 Task: Add Sprouts Chocolate Whey Protein Packets to the cart.
Action: Mouse moved to (17, 84)
Screenshot: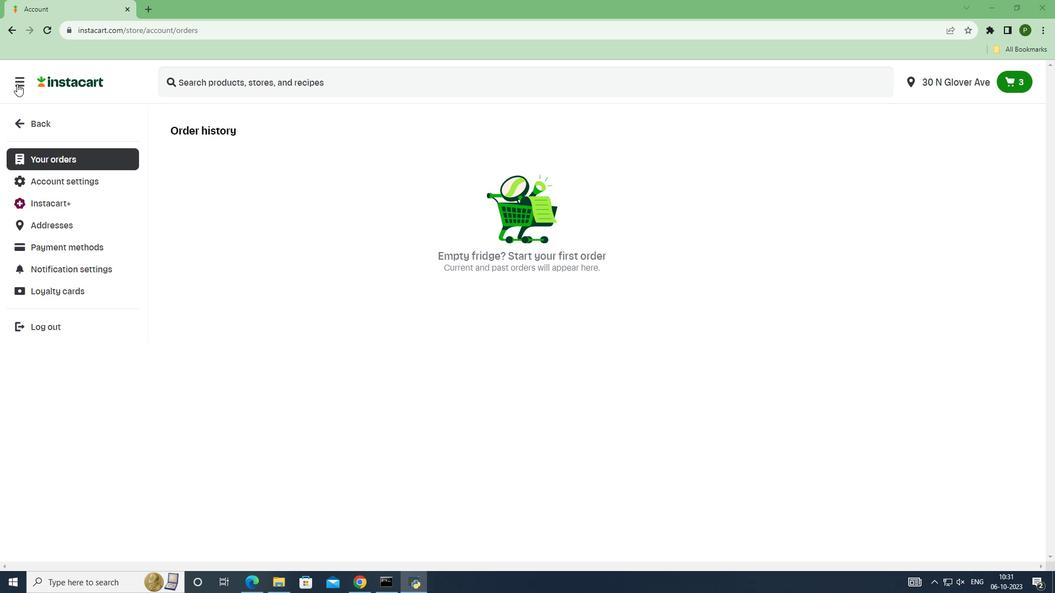 
Action: Mouse pressed left at (17, 84)
Screenshot: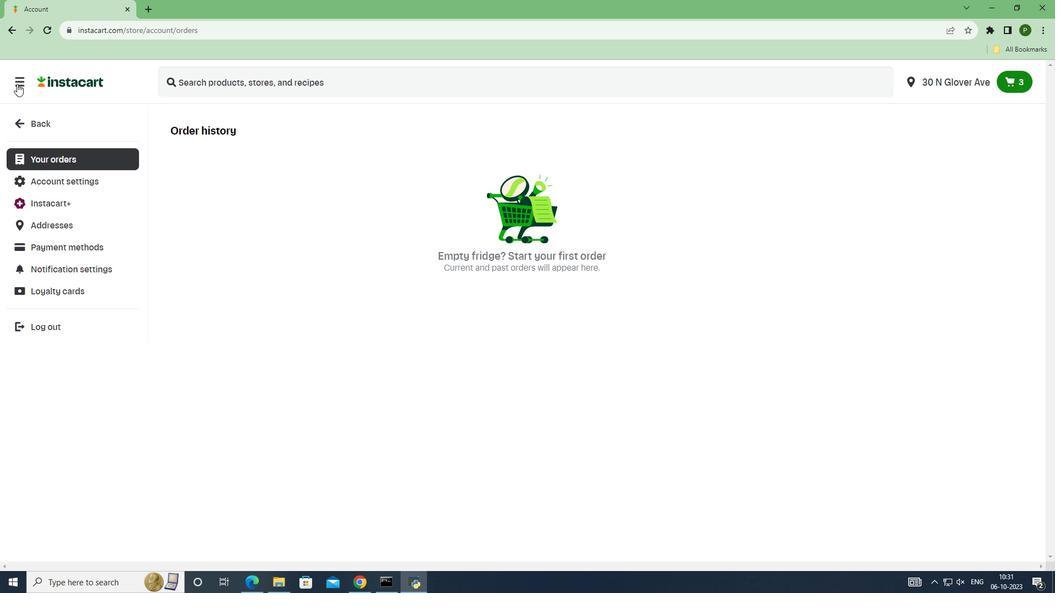 
Action: Mouse moved to (48, 285)
Screenshot: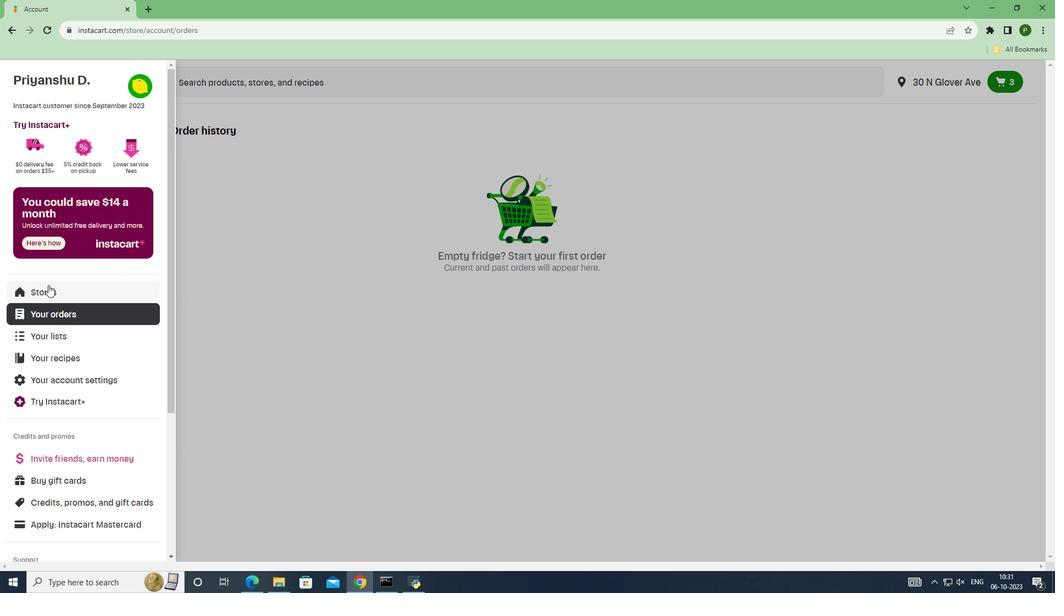 
Action: Mouse pressed left at (48, 285)
Screenshot: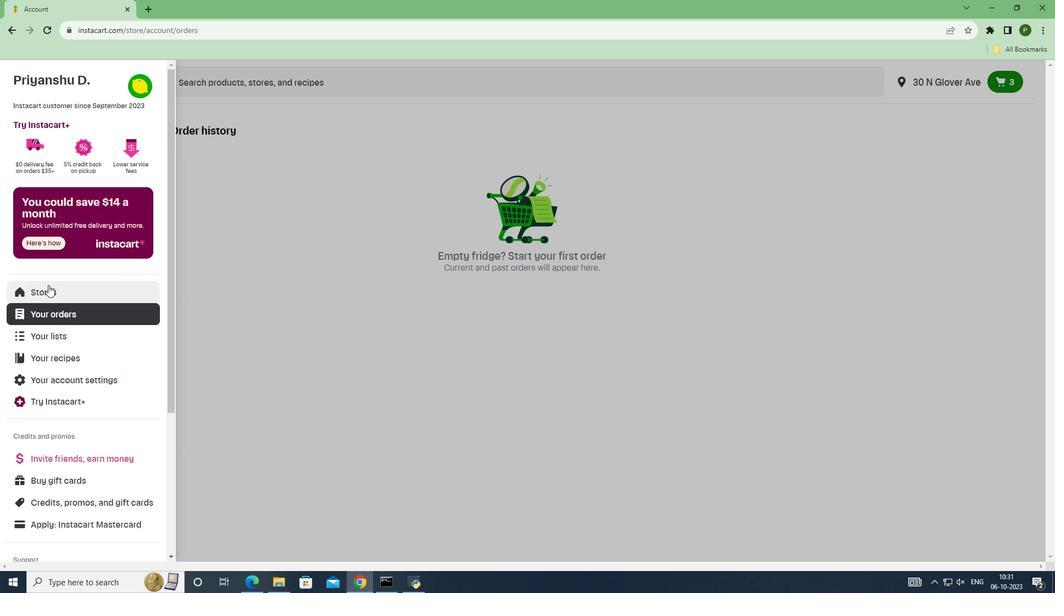 
Action: Mouse moved to (234, 129)
Screenshot: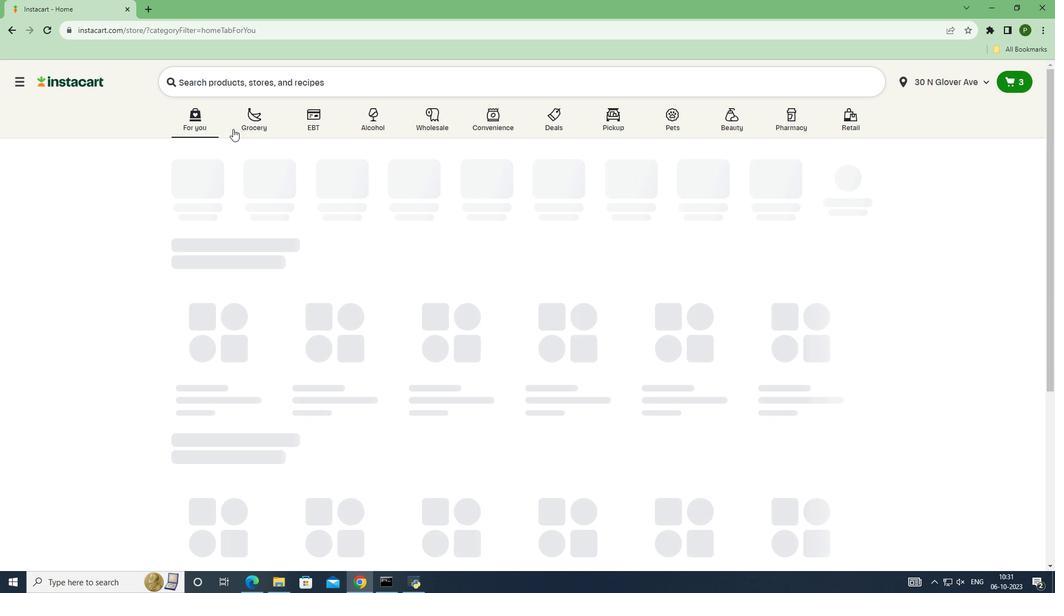 
Action: Mouse pressed left at (234, 129)
Screenshot: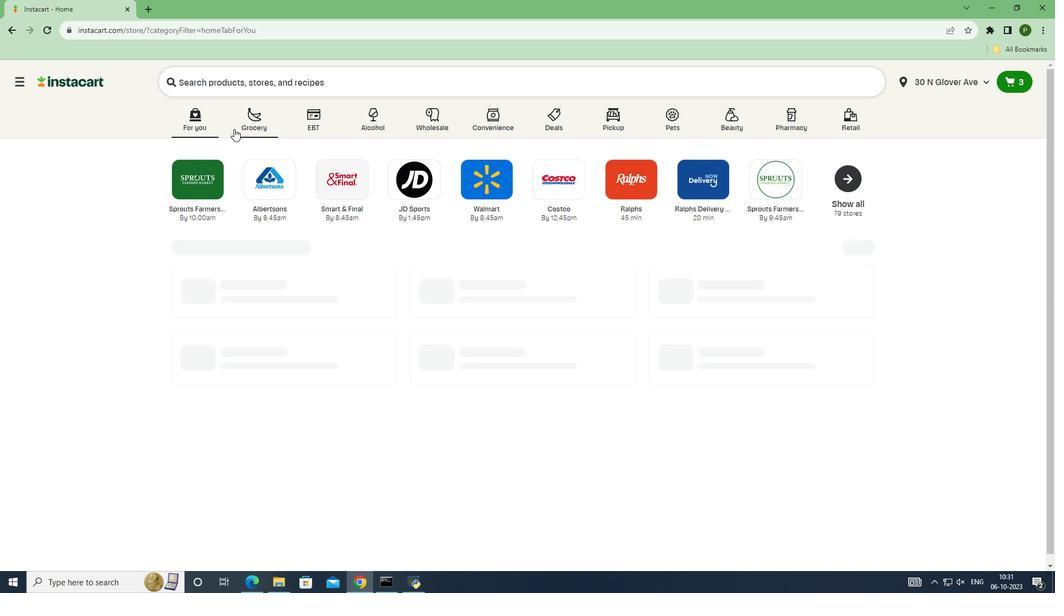 
Action: Mouse moved to (243, 193)
Screenshot: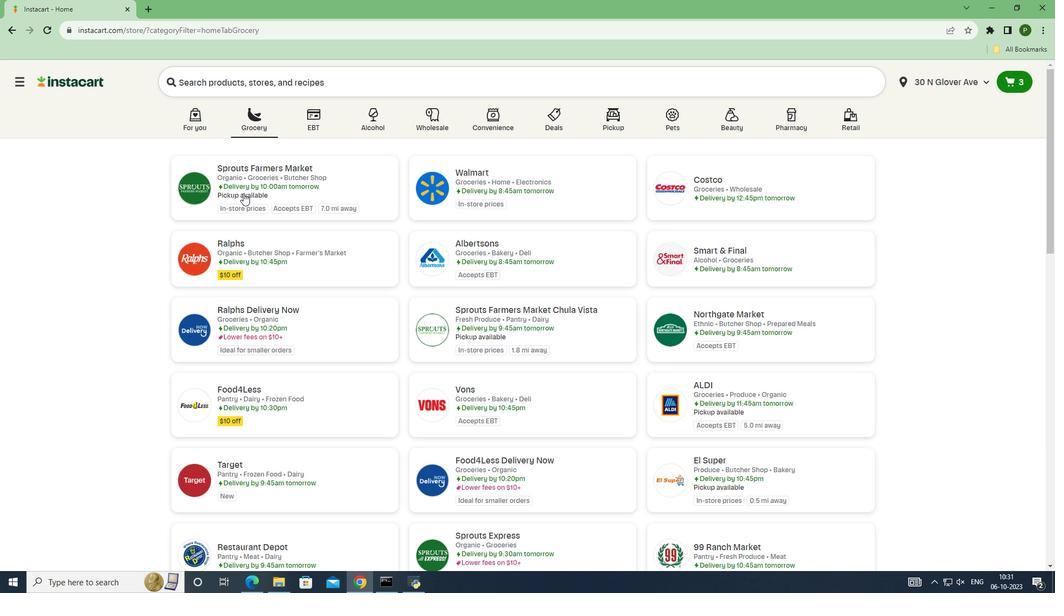 
Action: Mouse pressed left at (243, 193)
Screenshot: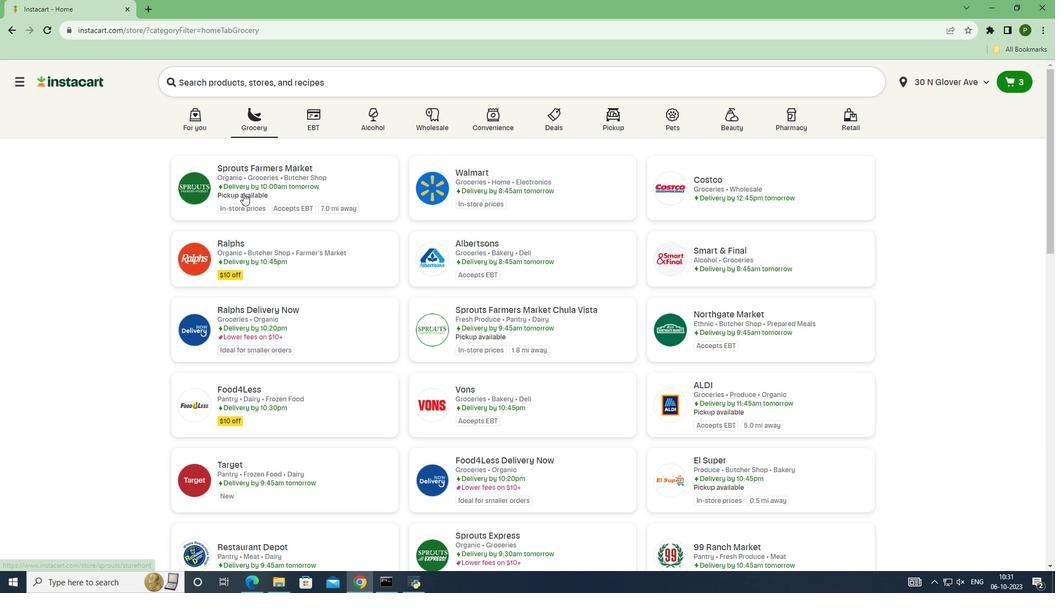 
Action: Mouse moved to (80, 301)
Screenshot: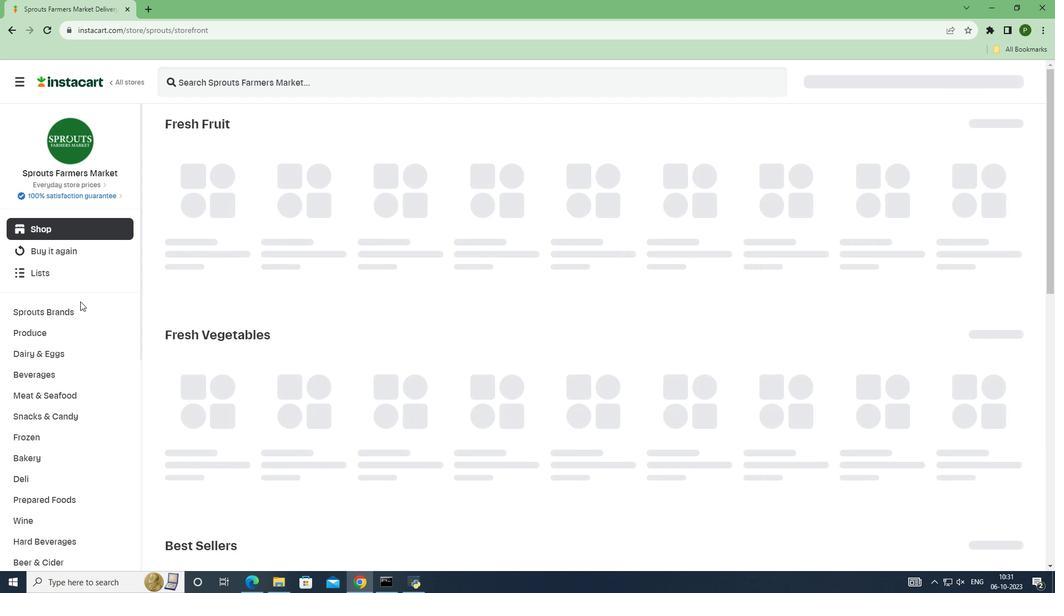 
Action: Mouse pressed left at (80, 301)
Screenshot: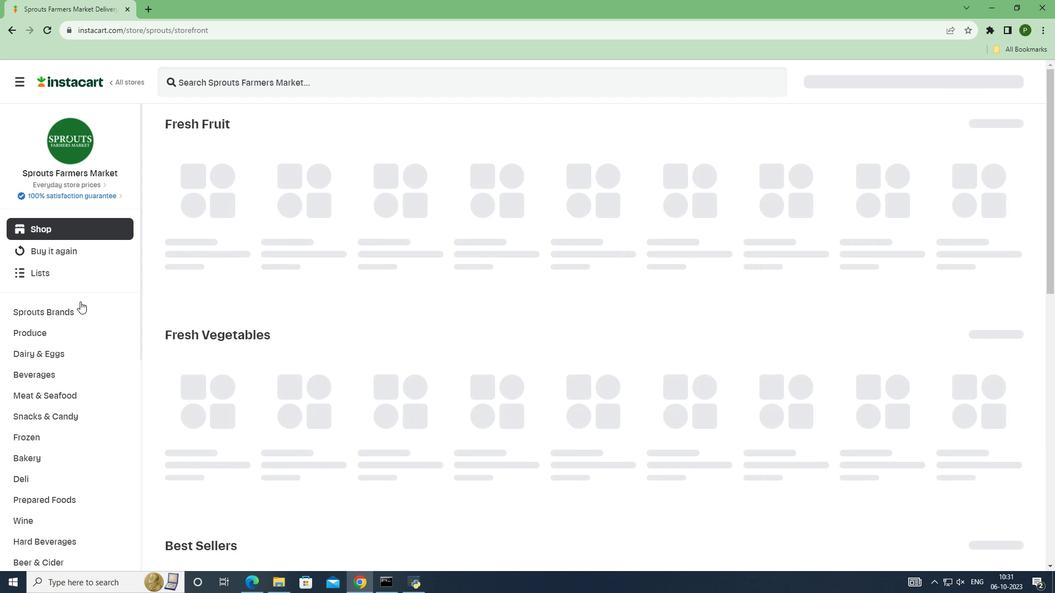 
Action: Mouse moved to (102, 461)
Screenshot: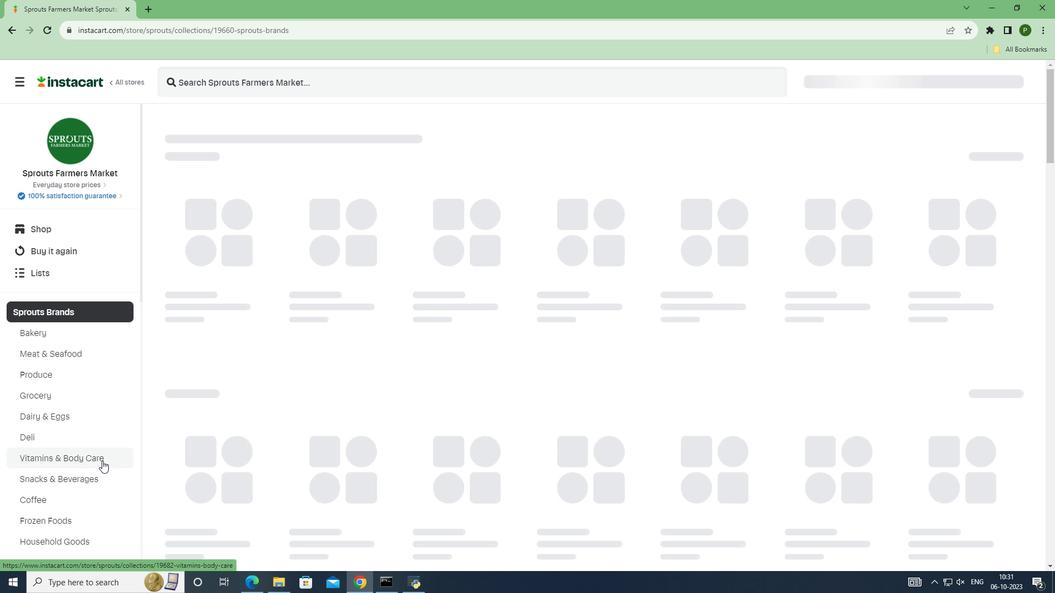 
Action: Mouse pressed left at (102, 461)
Screenshot: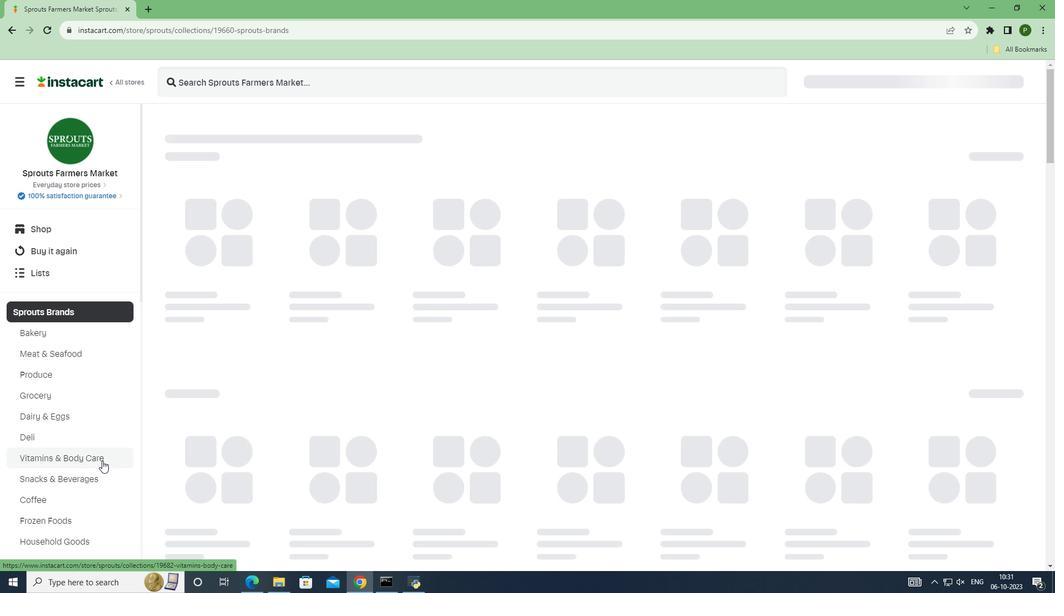 
Action: Mouse moved to (250, 87)
Screenshot: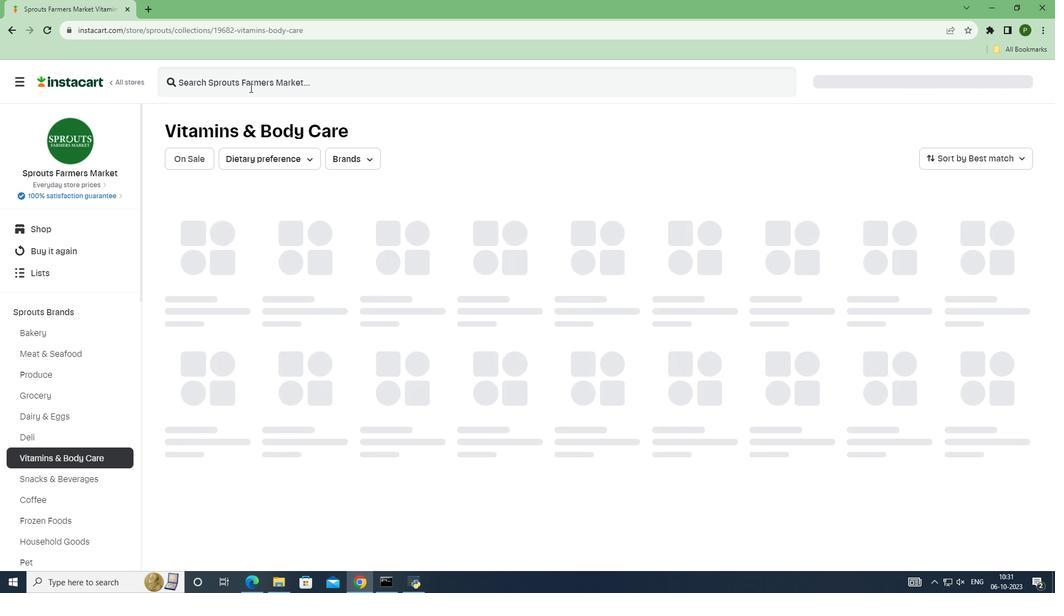 
Action: Mouse pressed left at (250, 87)
Screenshot: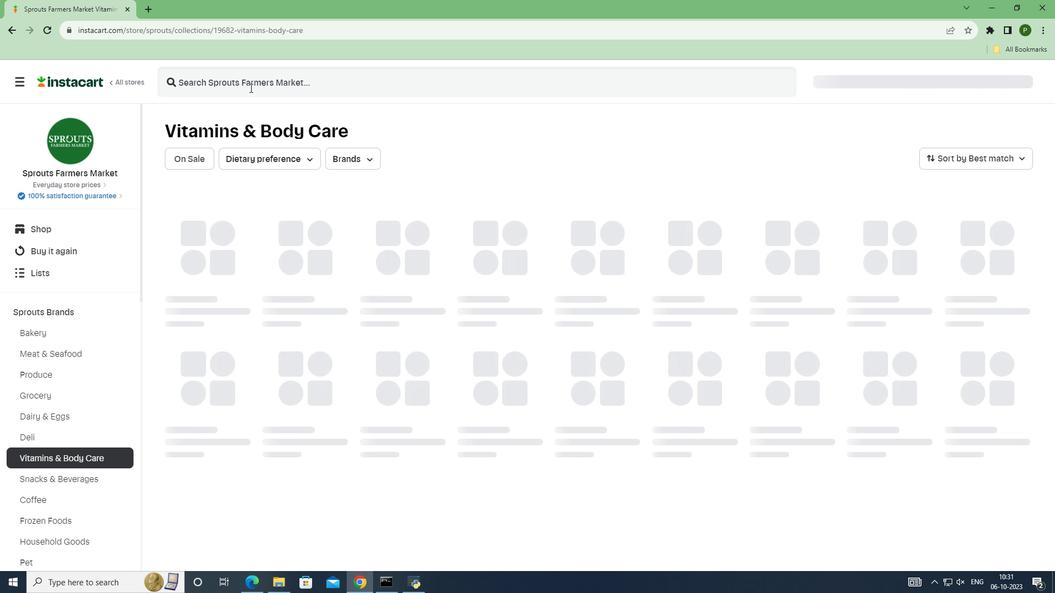 
Action: Key pressed <Key.caps_lock>S<Key.caps_lock>prouts<Key.space><Key.caps_lock>C<Key.caps_lock>hocolate<Key.space><Key.caps_lock>W<Key.caps_lock>hey<Key.space><Key.caps_lock>P<Key.caps_lock>rotein<Key.space><Key.caps_lock>P<Key.caps_lock>ackets<Key.space><Key.enter>
Screenshot: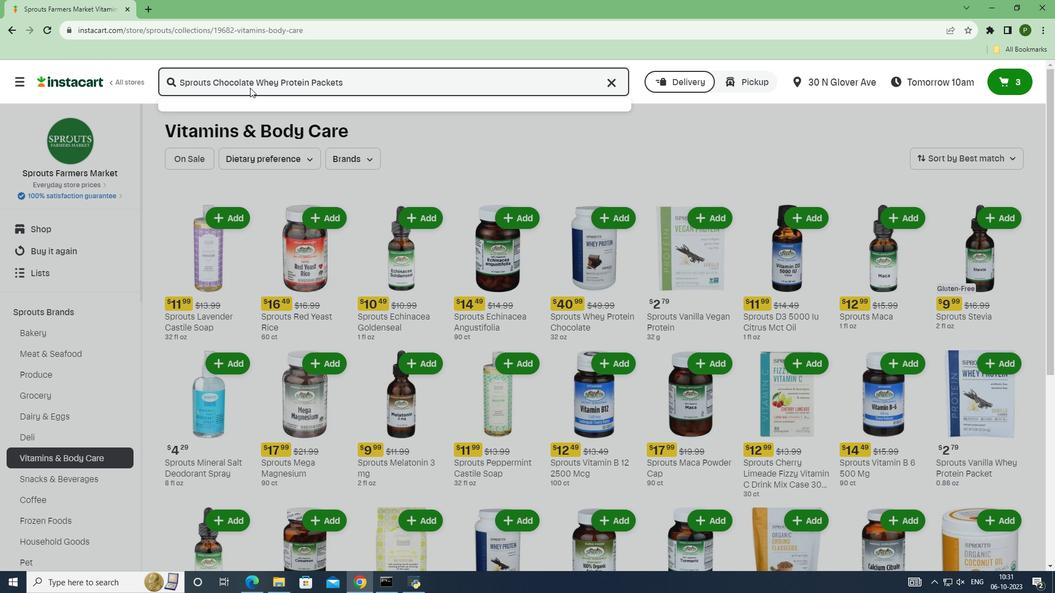 
Action: Mouse moved to (621, 197)
Screenshot: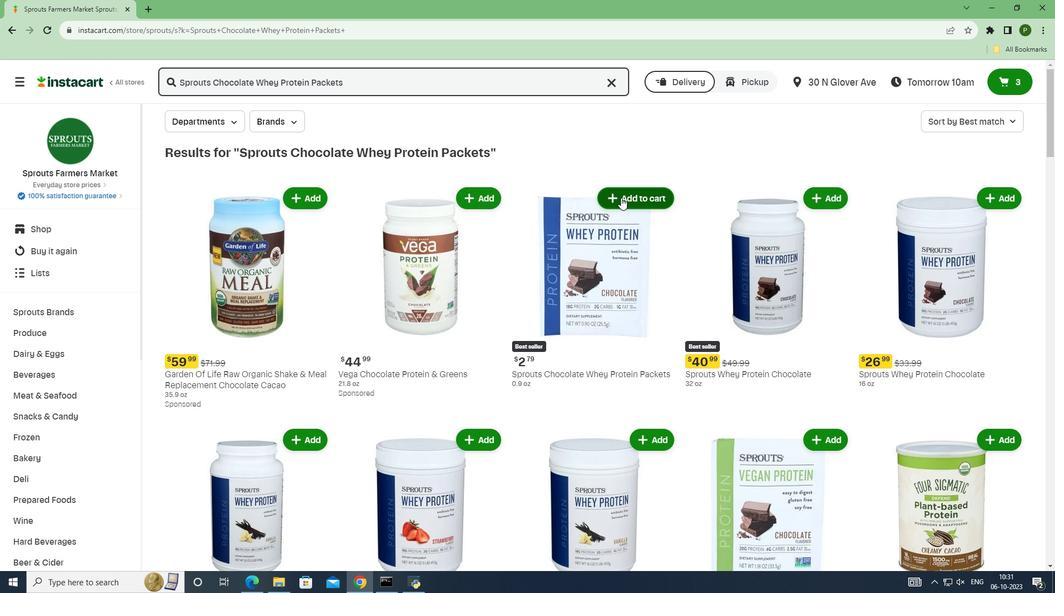 
Action: Mouse pressed left at (621, 197)
Screenshot: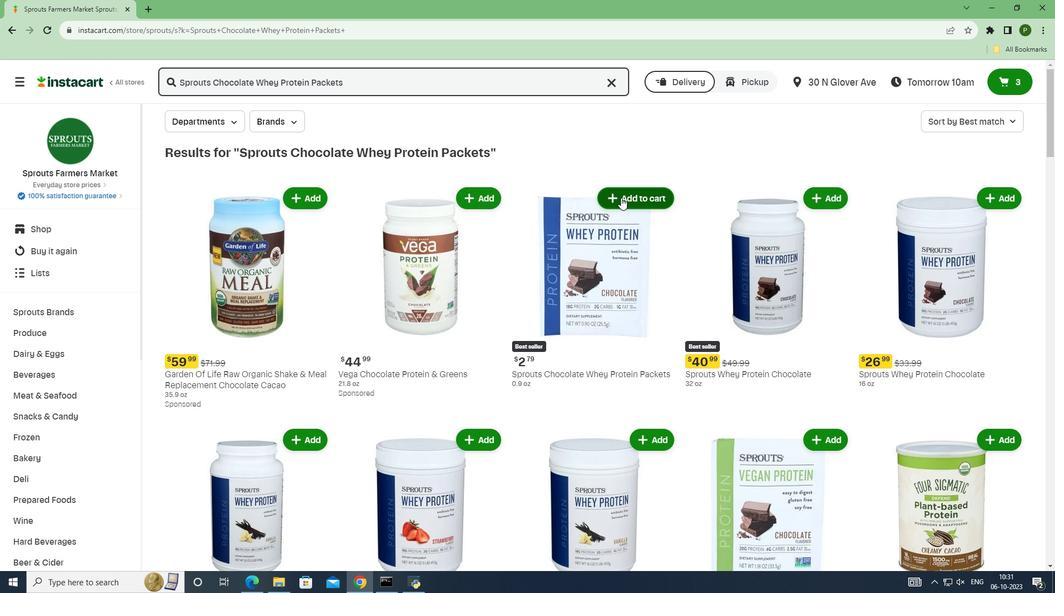 
Action: Mouse moved to (667, 259)
Screenshot: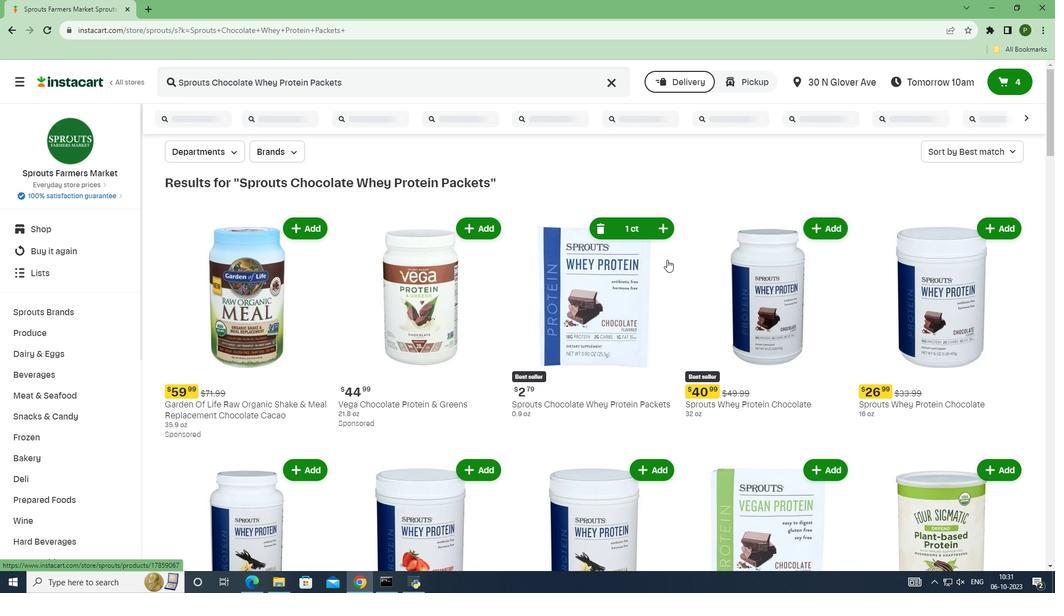 
